 Task: Visit the company website of Apple
Action: Mouse moved to (513, 88)
Screenshot: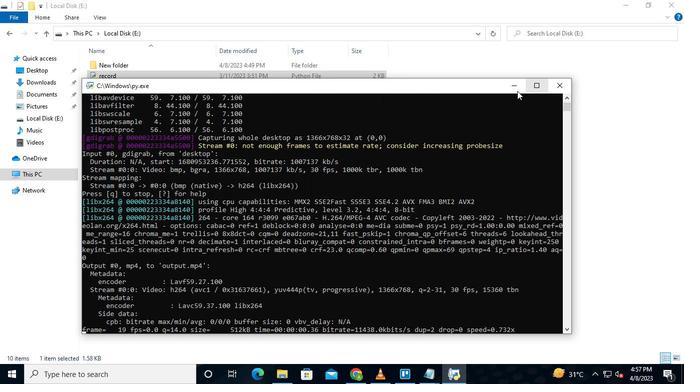 
Action: Mouse pressed left at (513, 88)
Screenshot: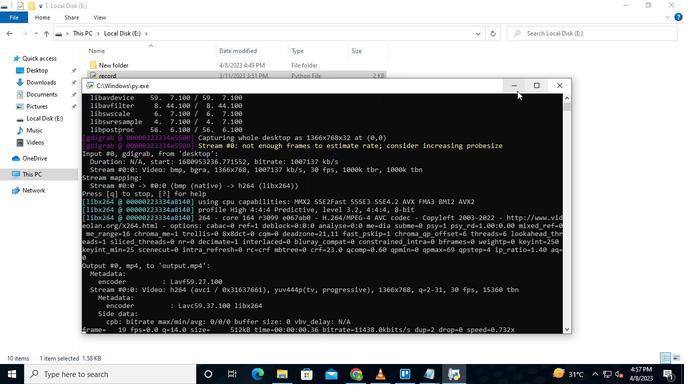 
Action: Mouse moved to (362, 376)
Screenshot: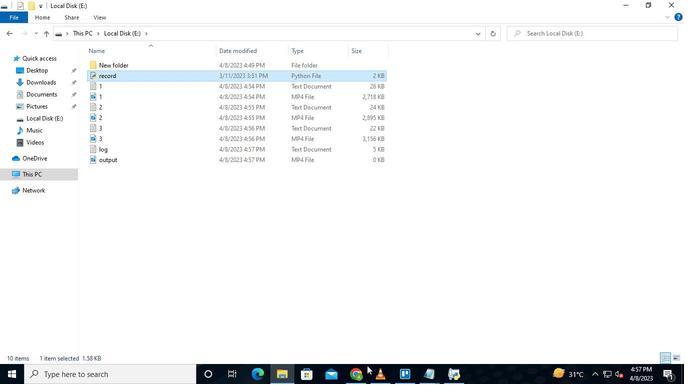 
Action: Mouse pressed left at (362, 376)
Screenshot: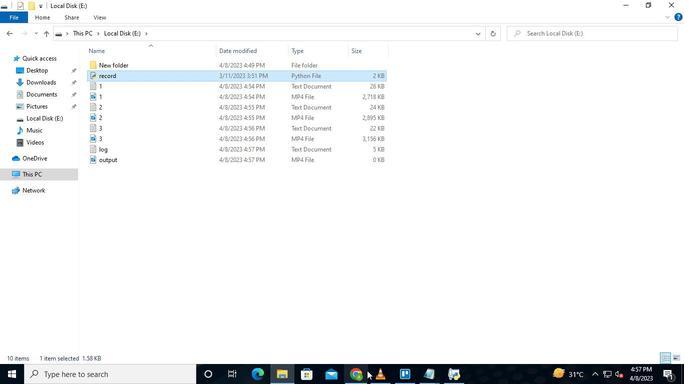
Action: Mouse moved to (155, 63)
Screenshot: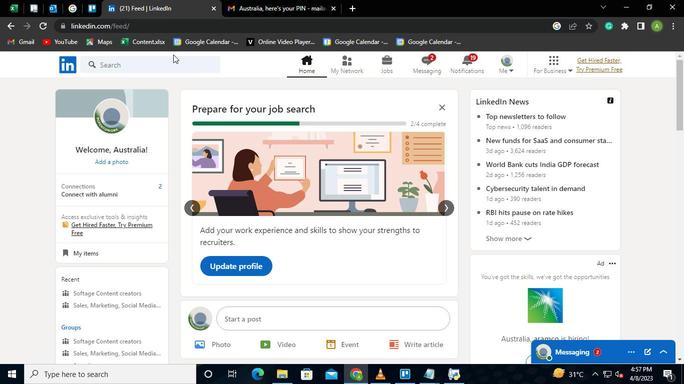 
Action: Mouse pressed left at (155, 63)
Screenshot: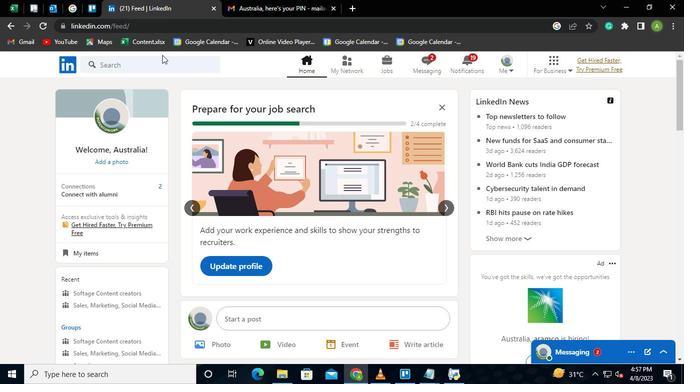 
Action: Mouse moved to (155, 64)
Screenshot: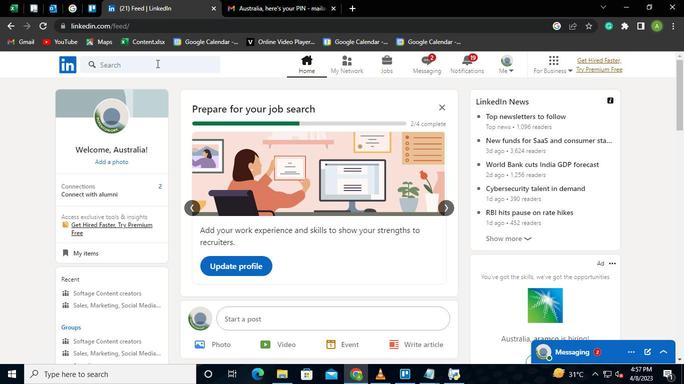 
Action: Keyboard Key.shift
Screenshot: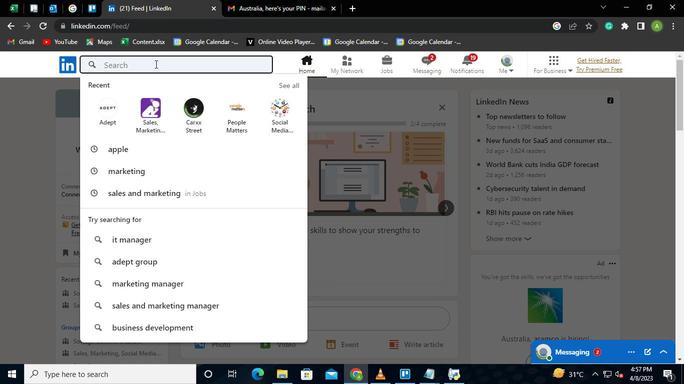 
Action: Keyboard A
Screenshot: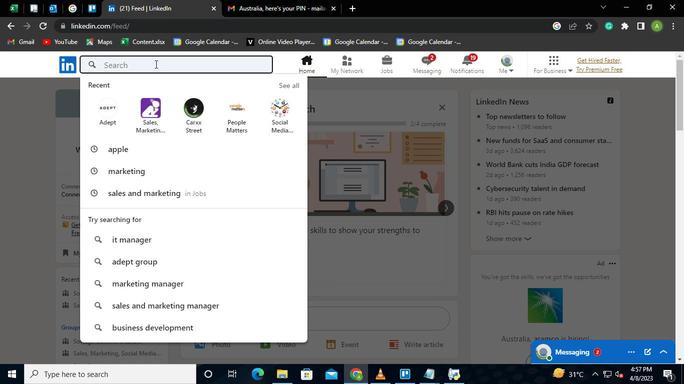 
Action: Keyboard p
Screenshot: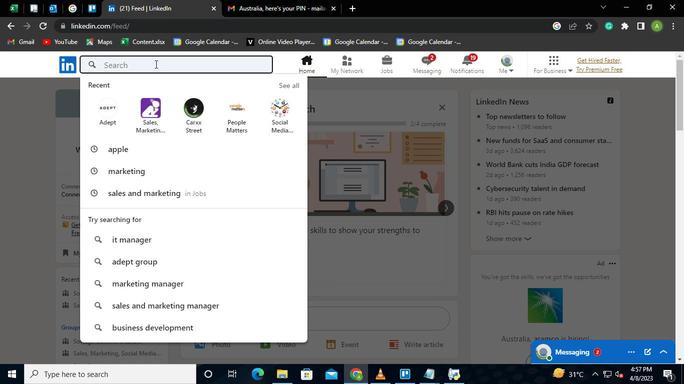 
Action: Keyboard p
Screenshot: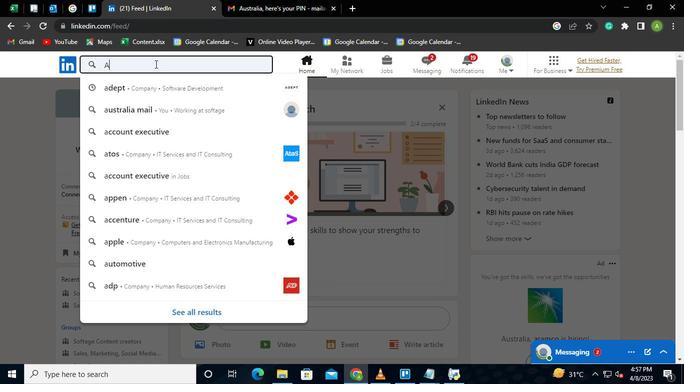 
Action: Keyboard l
Screenshot: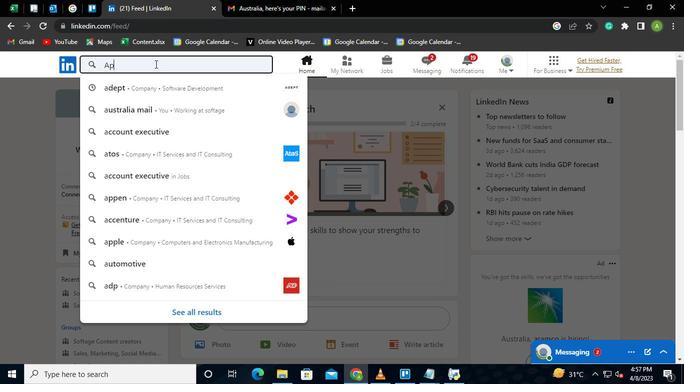 
Action: Keyboard e
Screenshot: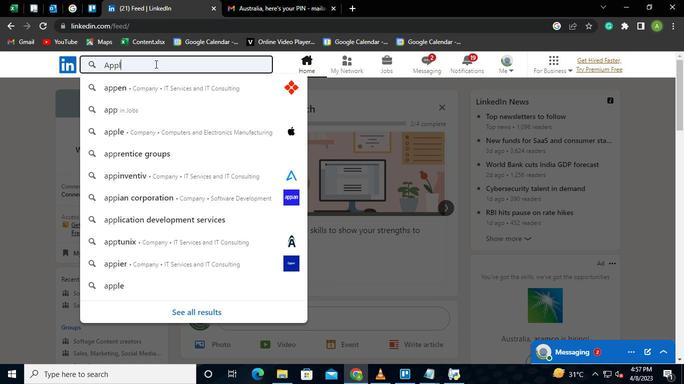 
Action: Keyboard Key.enter
Screenshot: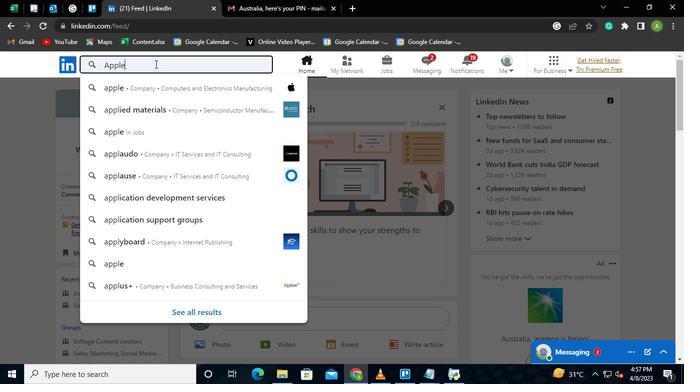 
Action: Mouse moved to (321, 209)
Screenshot: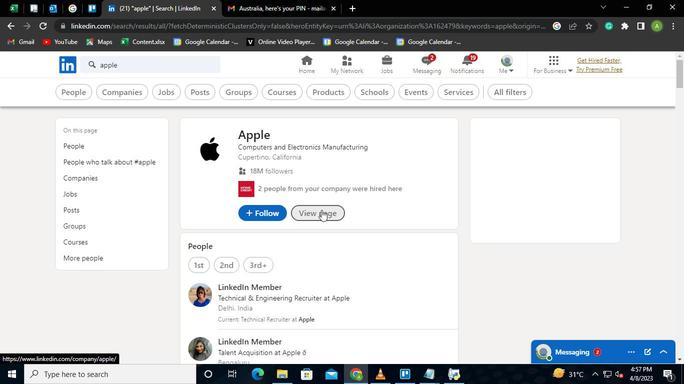 
Action: Mouse pressed left at (321, 209)
Screenshot: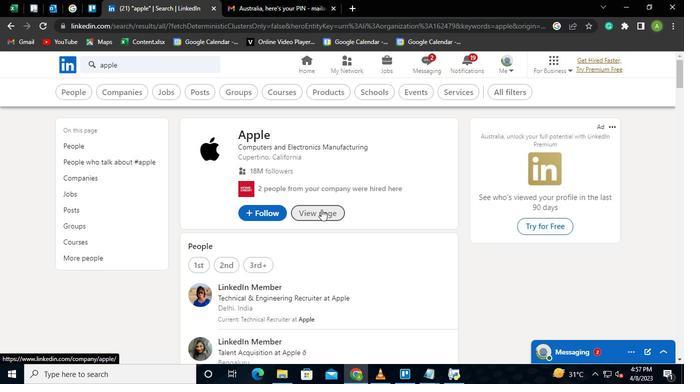 
Action: Mouse moved to (71, 69)
Screenshot: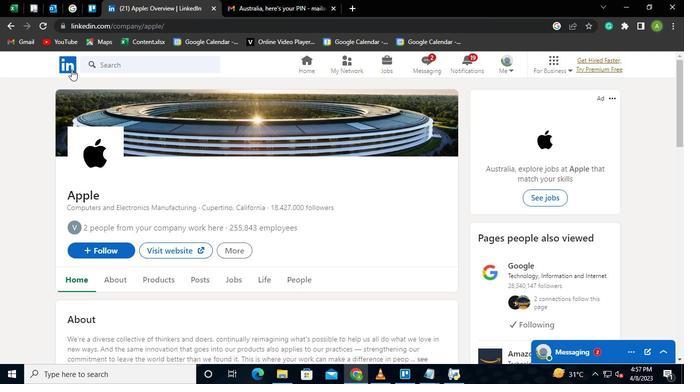 
Action: Mouse pressed left at (71, 69)
Screenshot: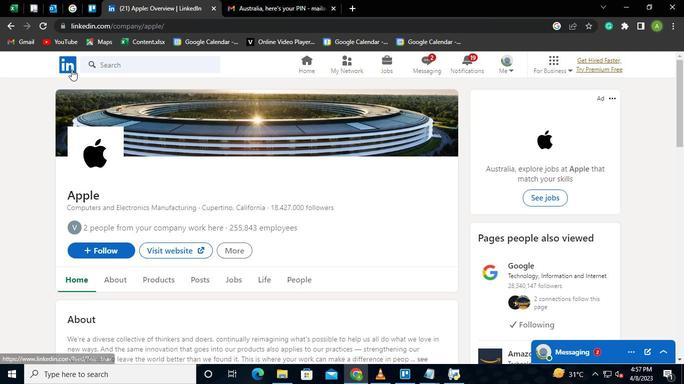 
Action: Mouse moved to (447, 375)
Screenshot: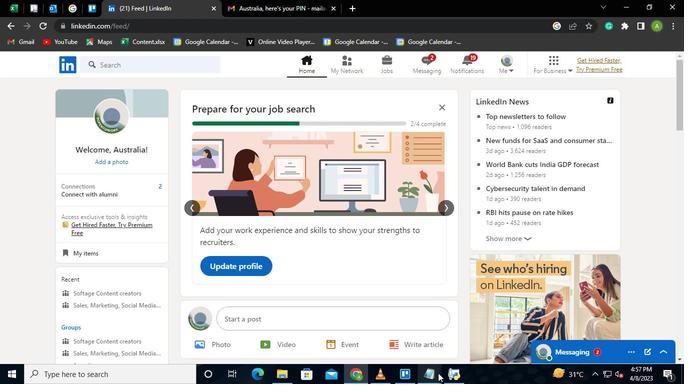 
Action: Mouse pressed left at (447, 375)
Screenshot: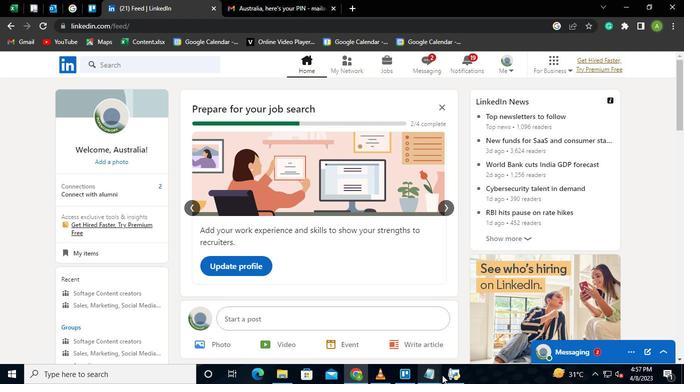 
Action: Mouse moved to (555, 84)
Screenshot: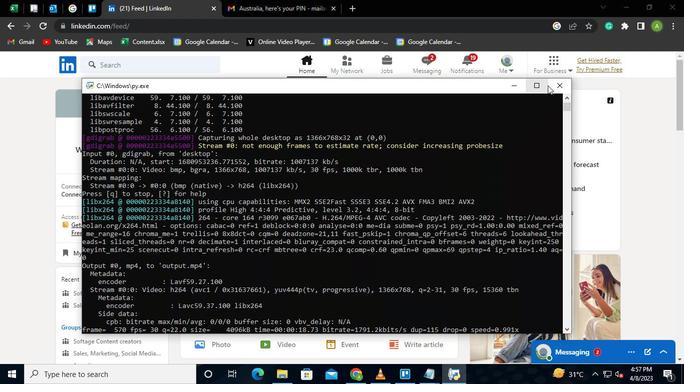 
Action: Mouse pressed left at (555, 84)
Screenshot: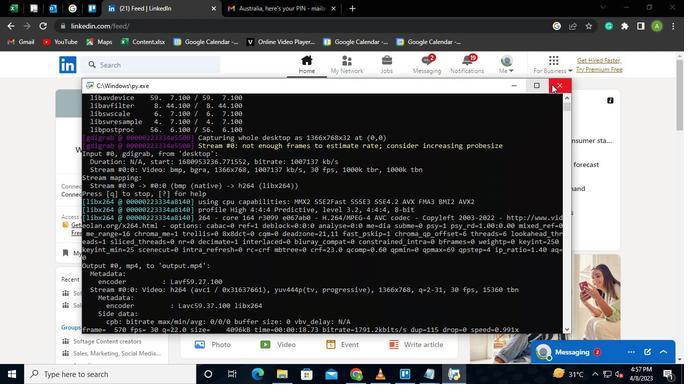 
